 Task: Enable conversation view for all mailboxes in Outlook.
Action: Mouse moved to (271, 31)
Screenshot: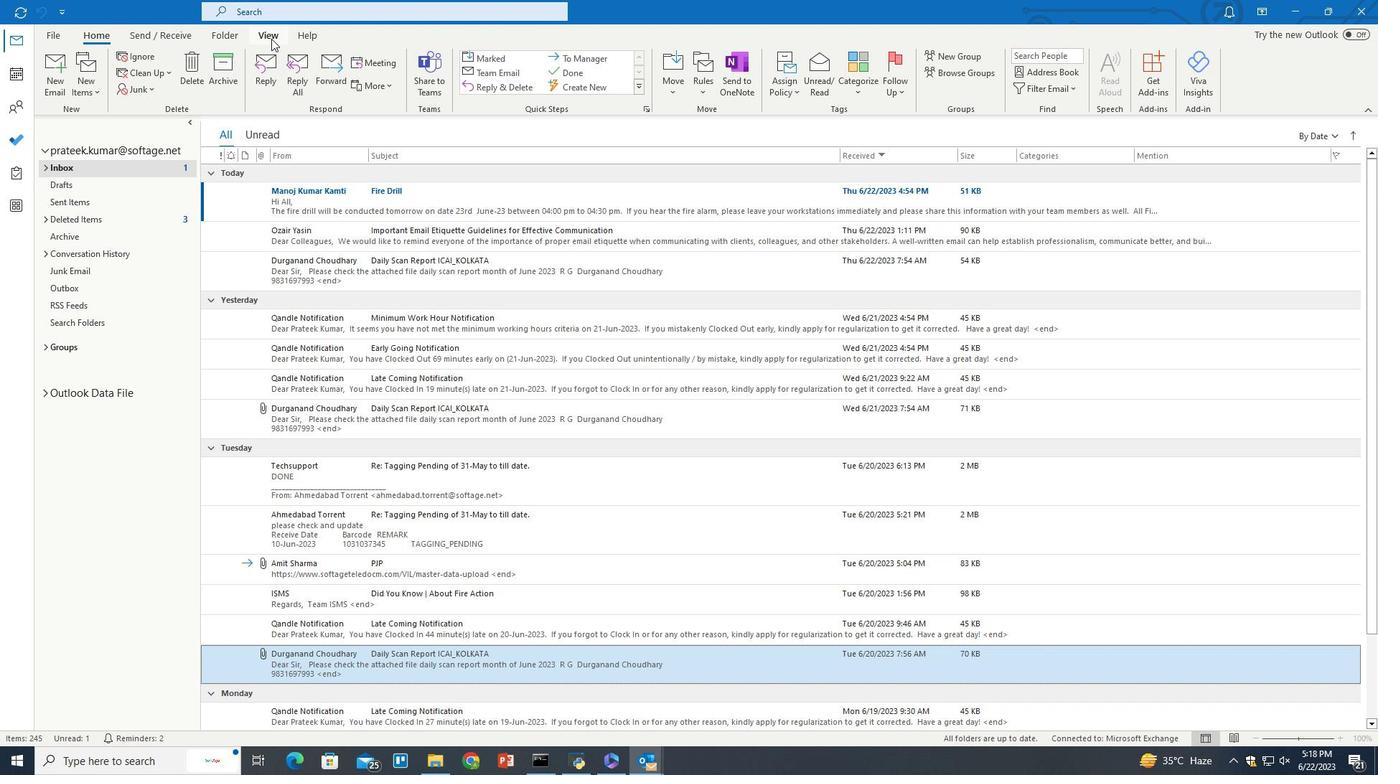 
Action: Mouse pressed left at (271, 31)
Screenshot: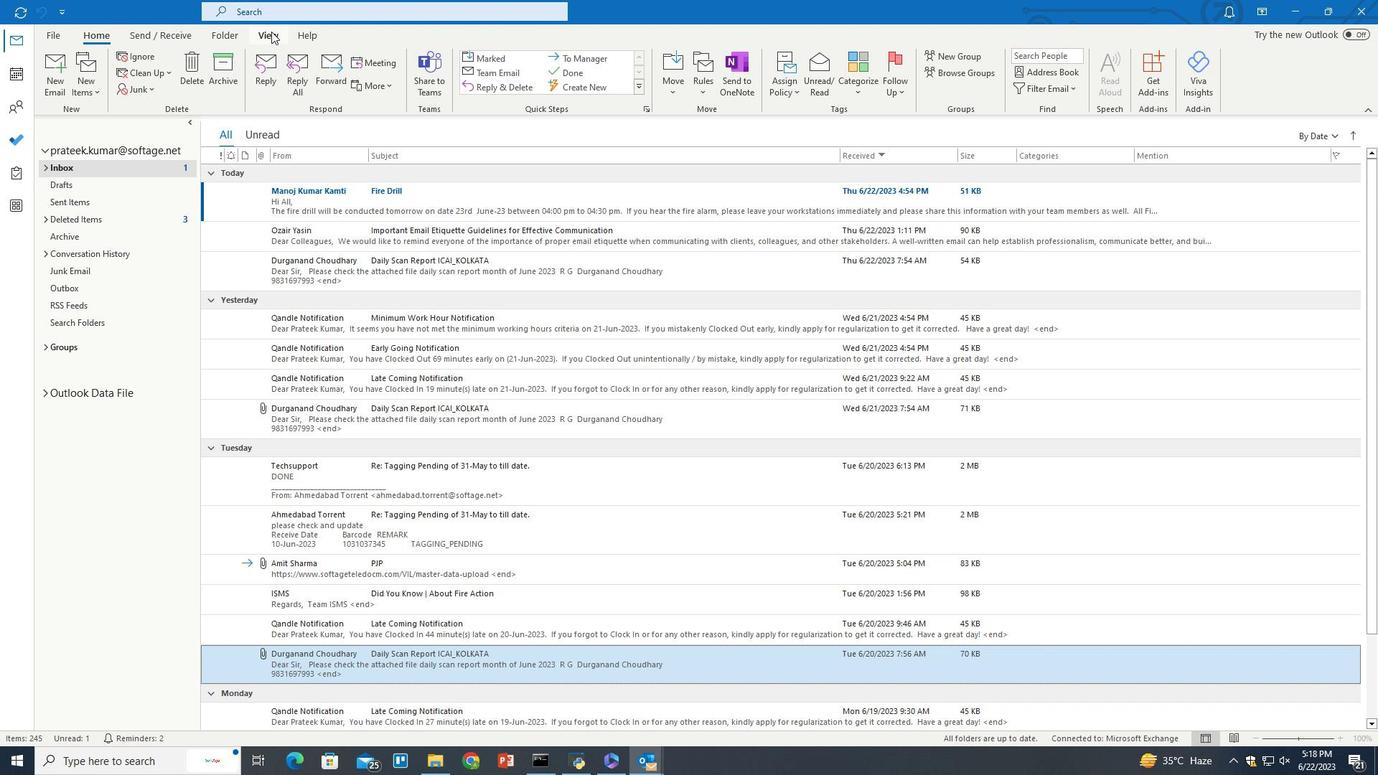 
Action: Mouse moved to (161, 63)
Screenshot: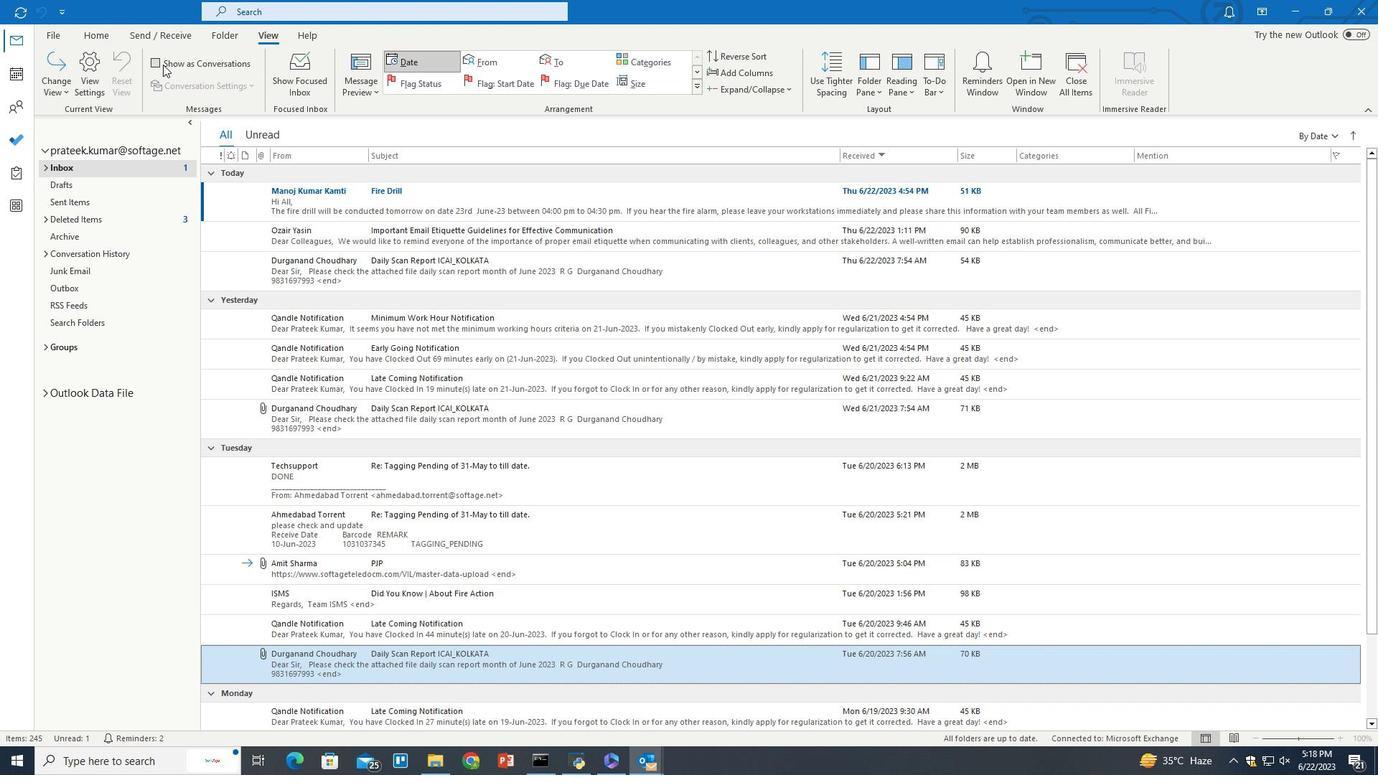
Action: Mouse pressed left at (161, 63)
Screenshot: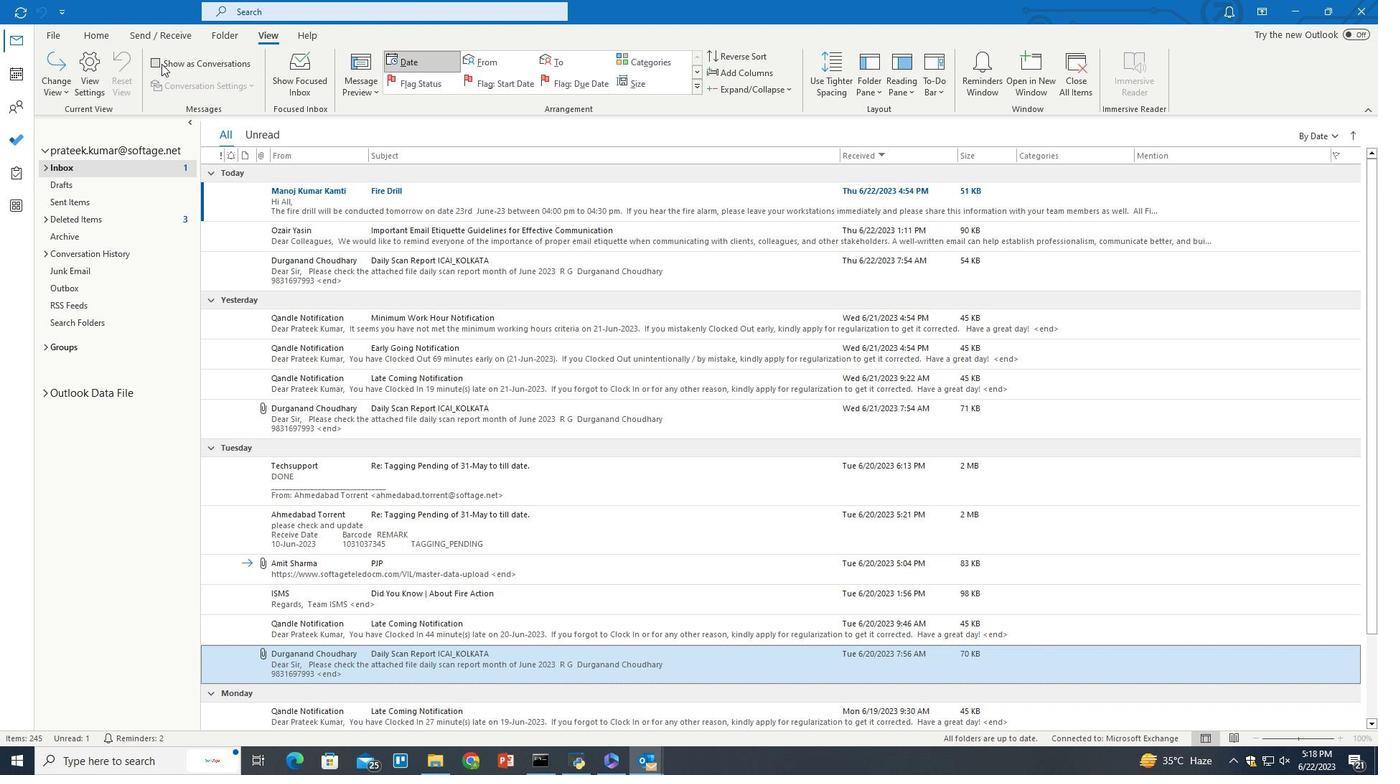 
Action: Mouse moved to (685, 393)
Screenshot: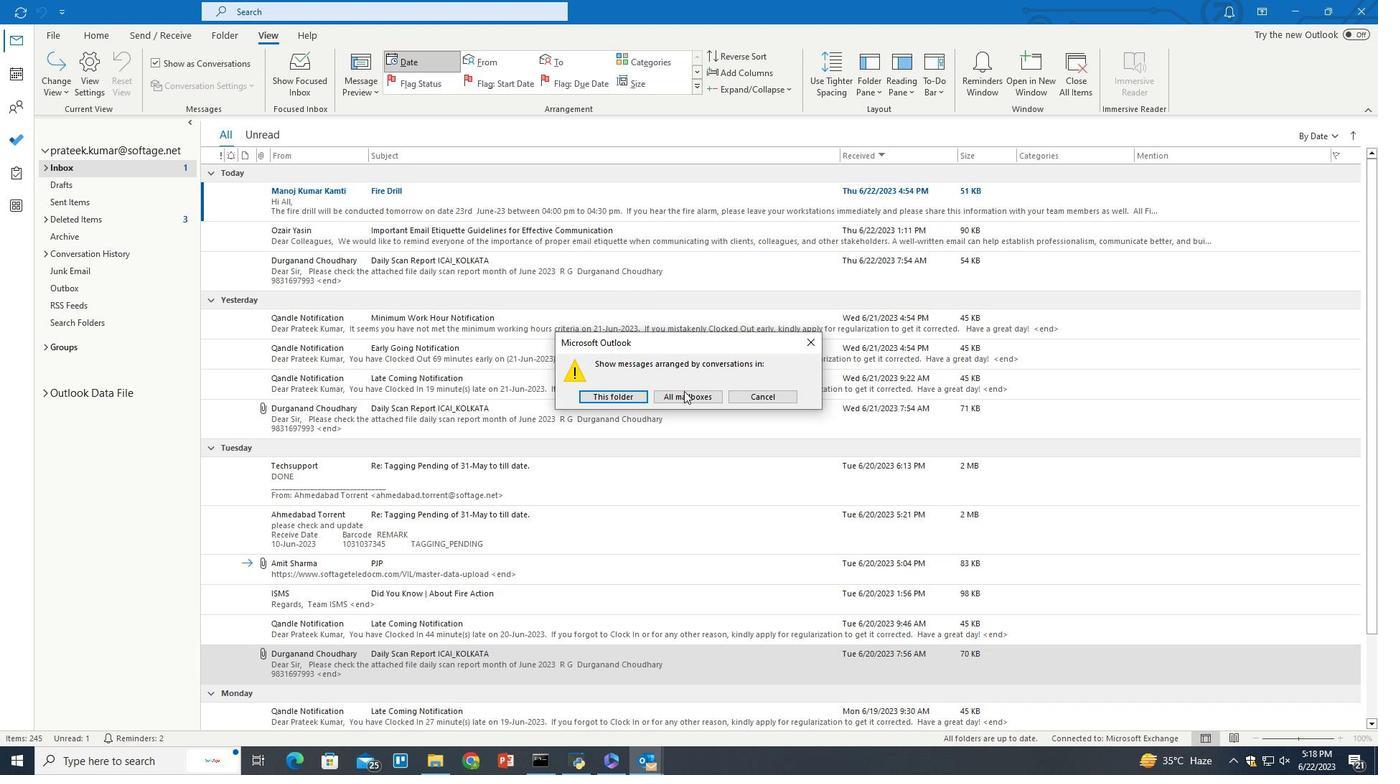 
Action: Mouse pressed left at (685, 393)
Screenshot: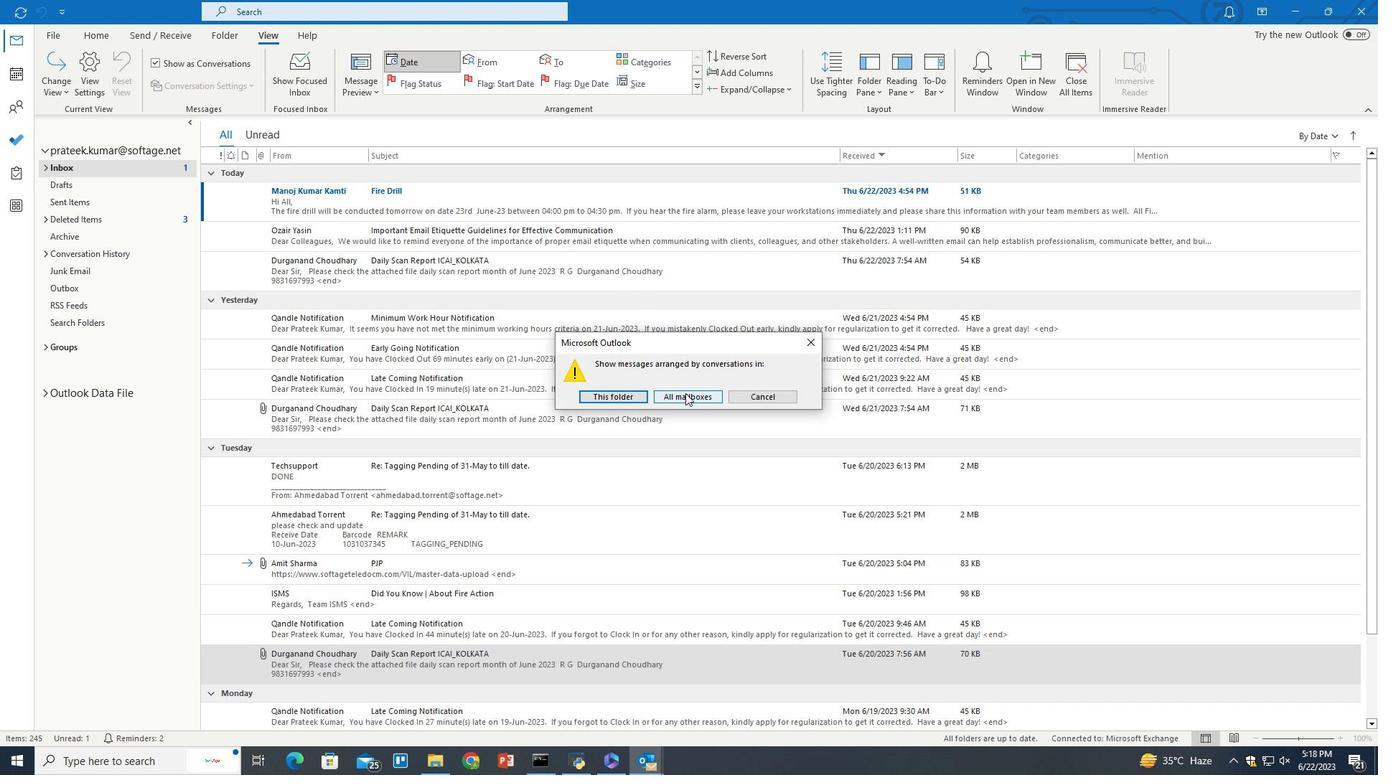 
Action: Mouse moved to (688, 398)
Screenshot: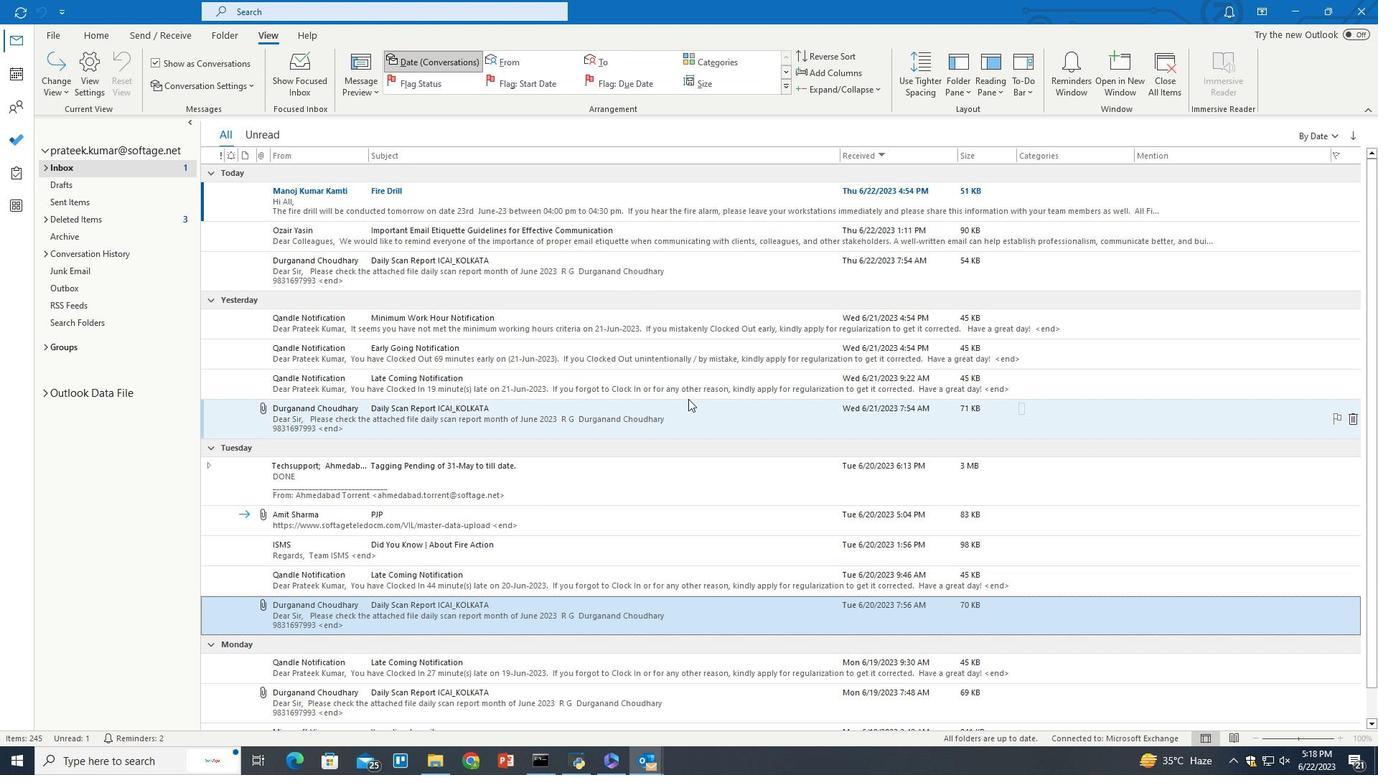 
